 Task: Create a task  Create a new online booking system for a tour operator , assign it to team member softage.4@softage.net in the project AgileOpus and update the status of the task to  At Risk , set the priority of the task to Medium
Action: Mouse moved to (68, 54)
Screenshot: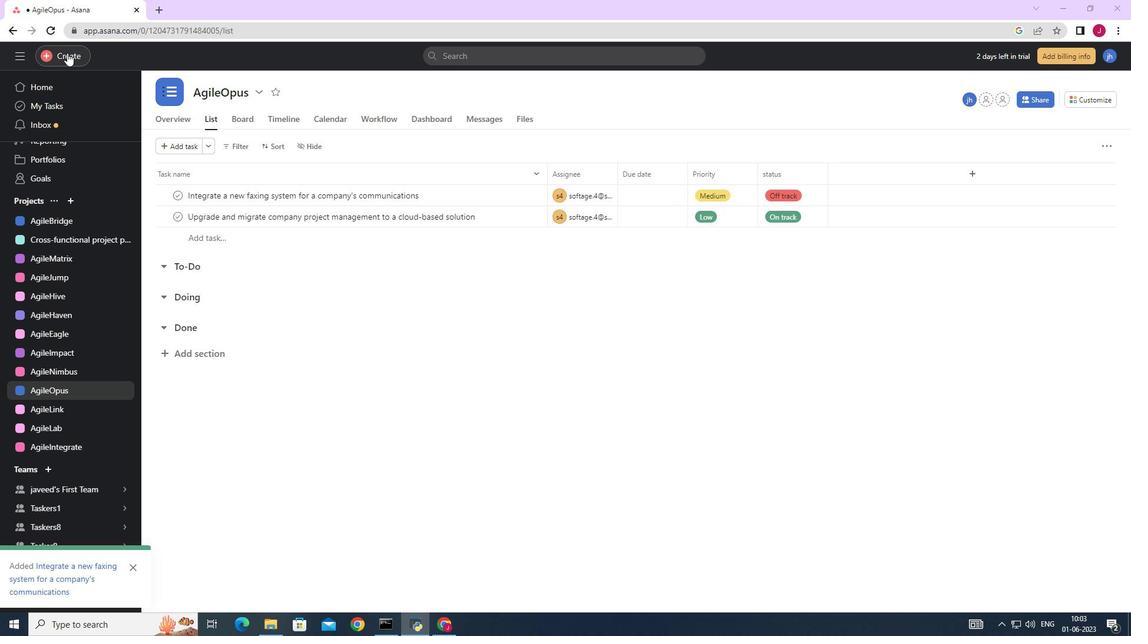 
Action: Mouse pressed left at (68, 54)
Screenshot: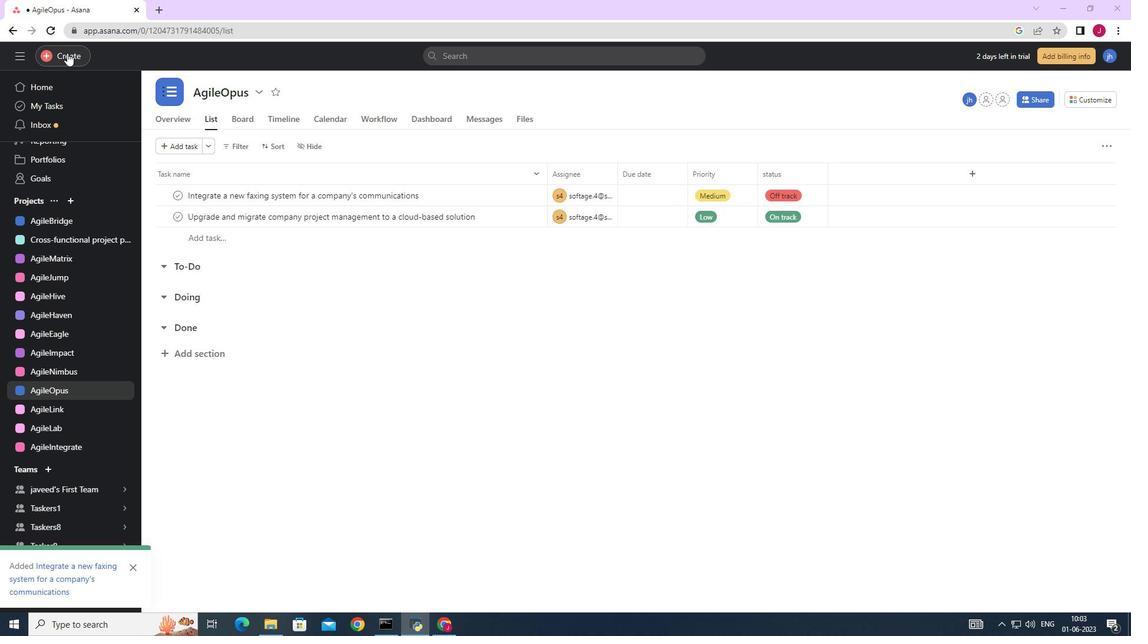 
Action: Mouse moved to (139, 57)
Screenshot: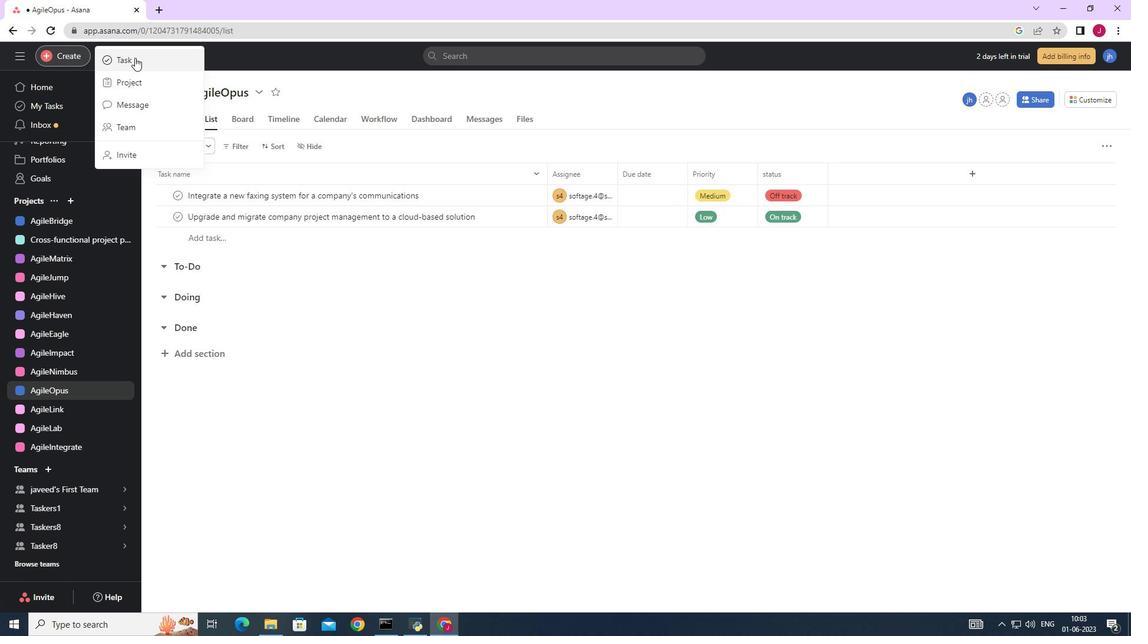 
Action: Mouse pressed left at (139, 57)
Screenshot: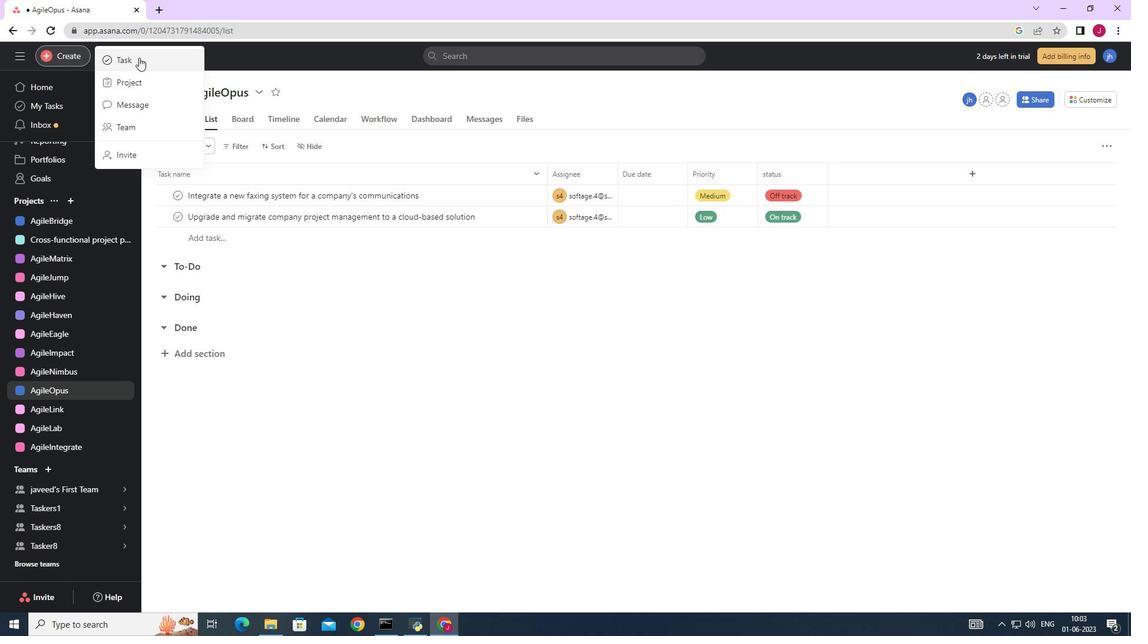 
Action: Mouse moved to (920, 392)
Screenshot: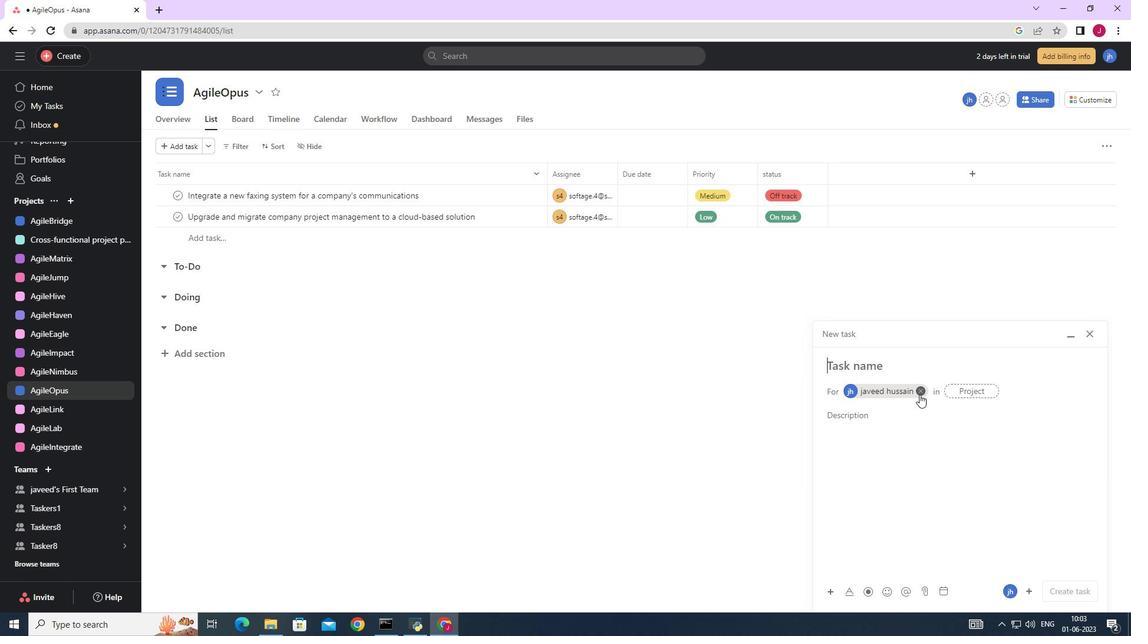 
Action: Mouse pressed left at (920, 392)
Screenshot: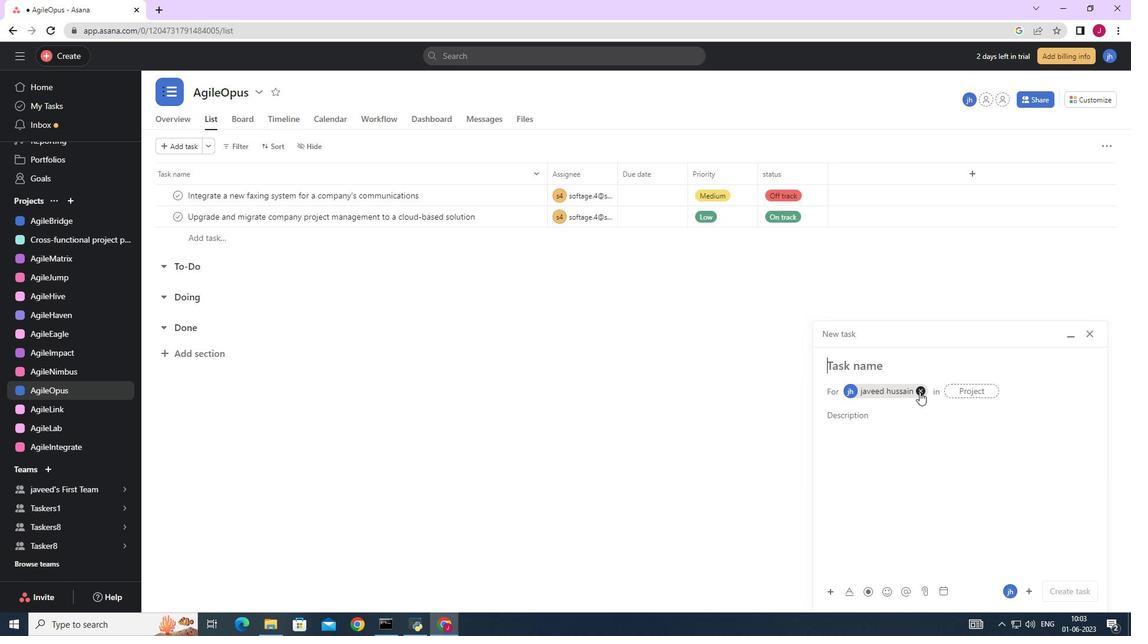 
Action: Mouse moved to (861, 372)
Screenshot: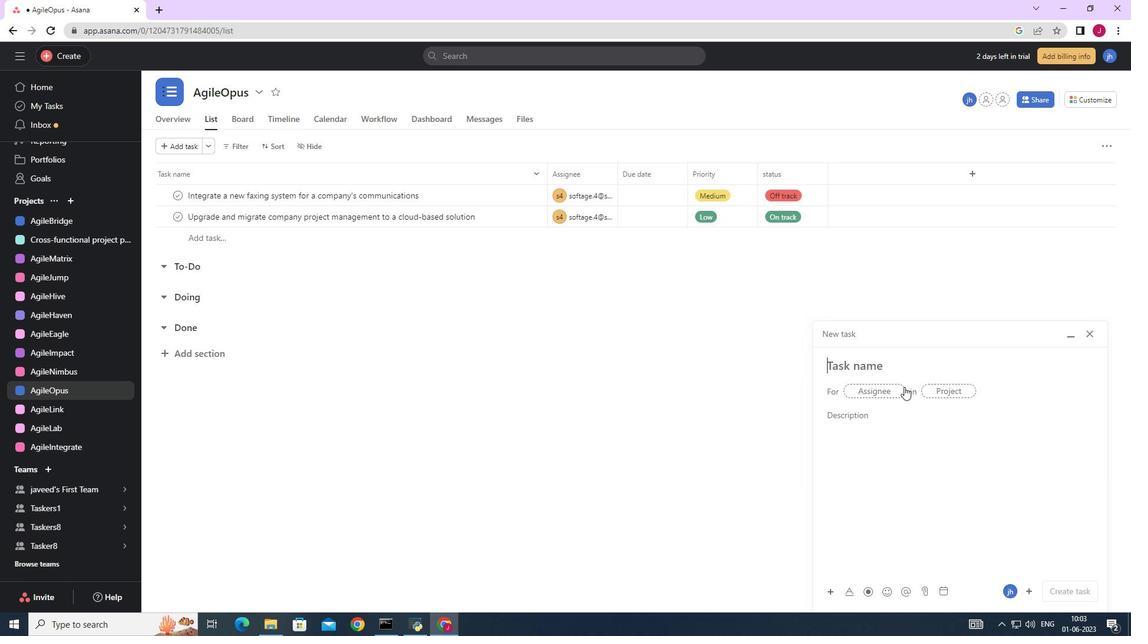 
Action: Key pressed <Key.caps_lock>C<Key.caps_lock>reate<Key.space>a<Key.space>new<Key.space>online<Key.space>booking<Key.space>system<Key.space>for<Key.space>a<Key.space>tour<Key.space>operator
Screenshot: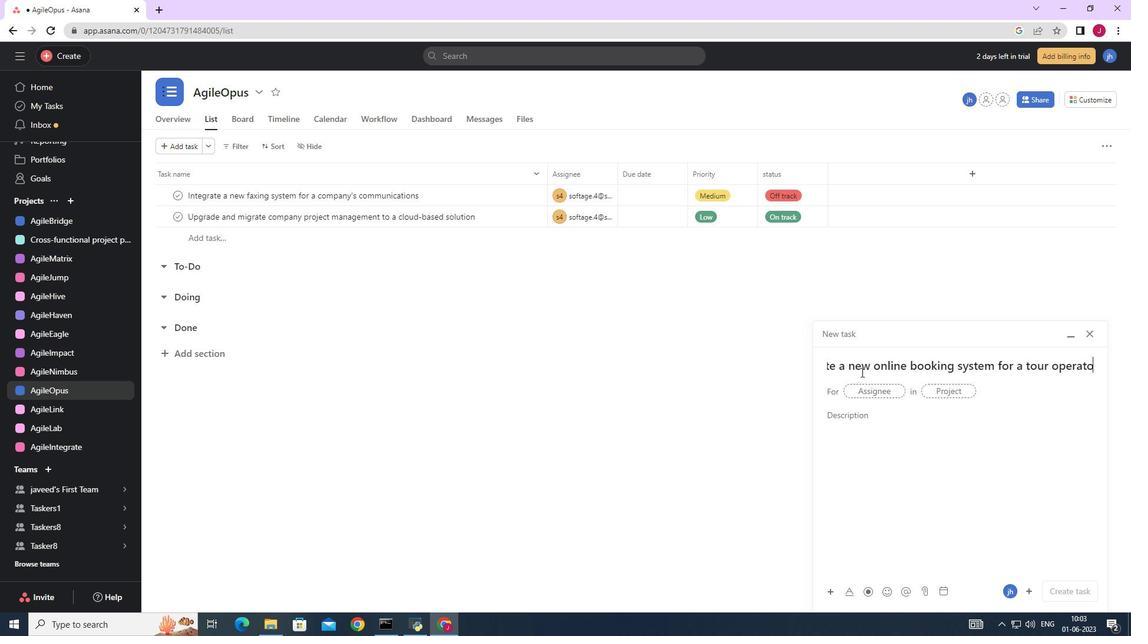 
Action: Mouse moved to (872, 386)
Screenshot: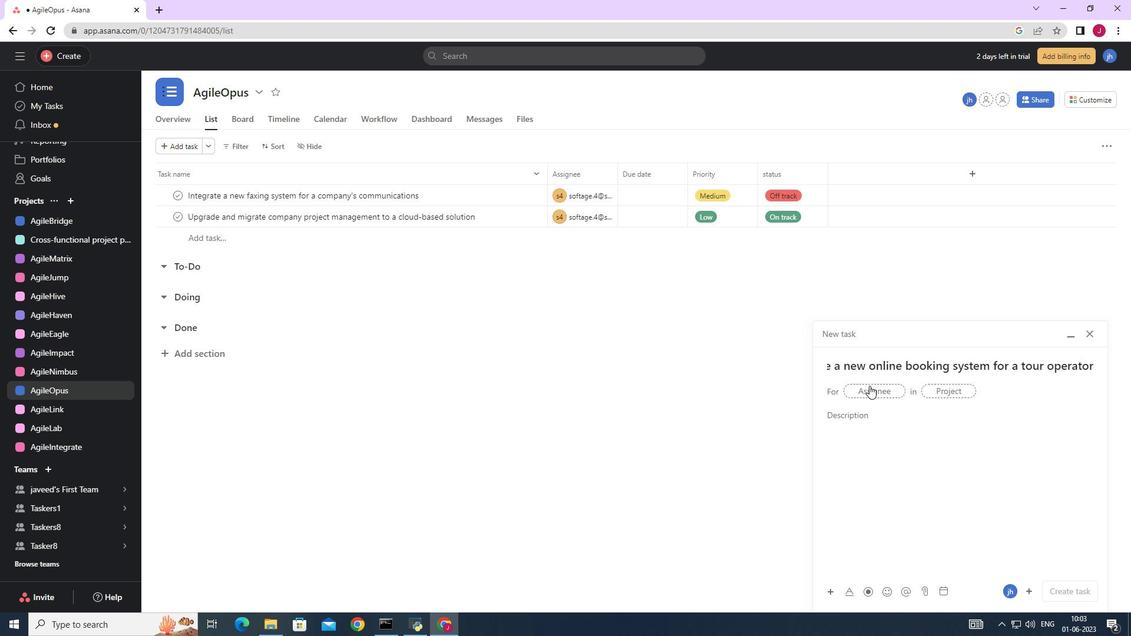 
Action: Mouse pressed left at (872, 386)
Screenshot: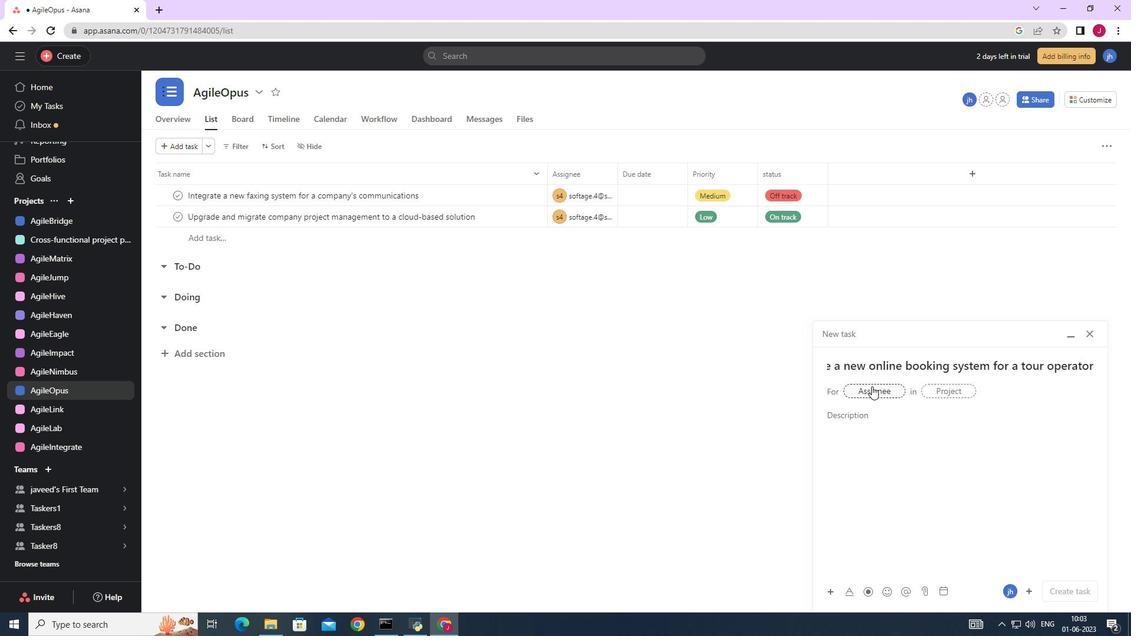 
Action: Key pressed softage.2
Screenshot: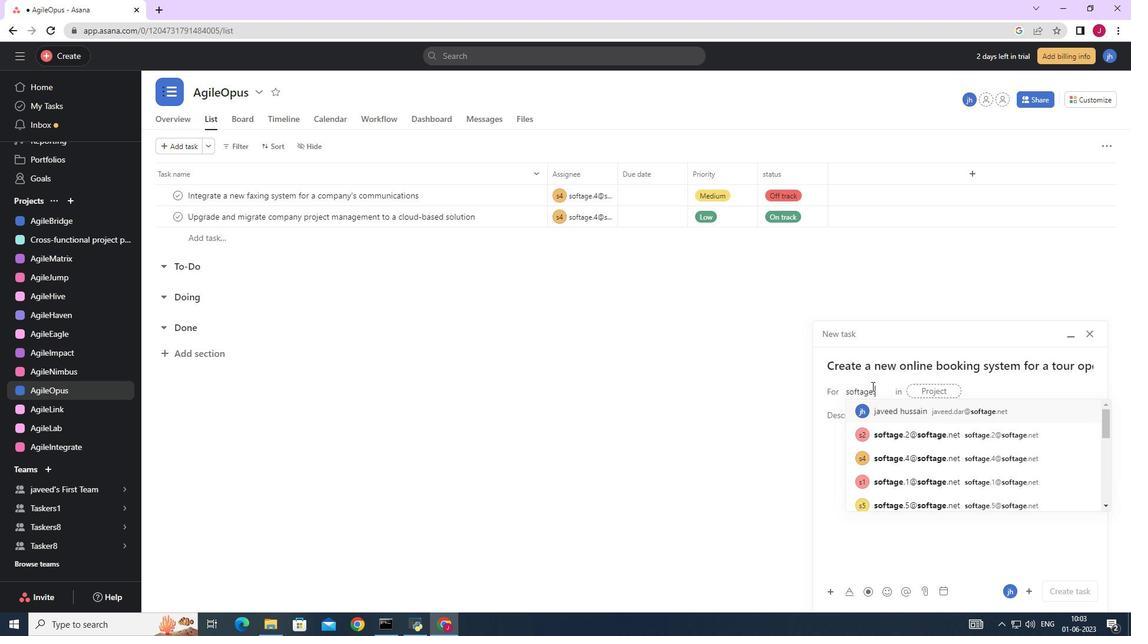 
Action: Mouse moved to (915, 412)
Screenshot: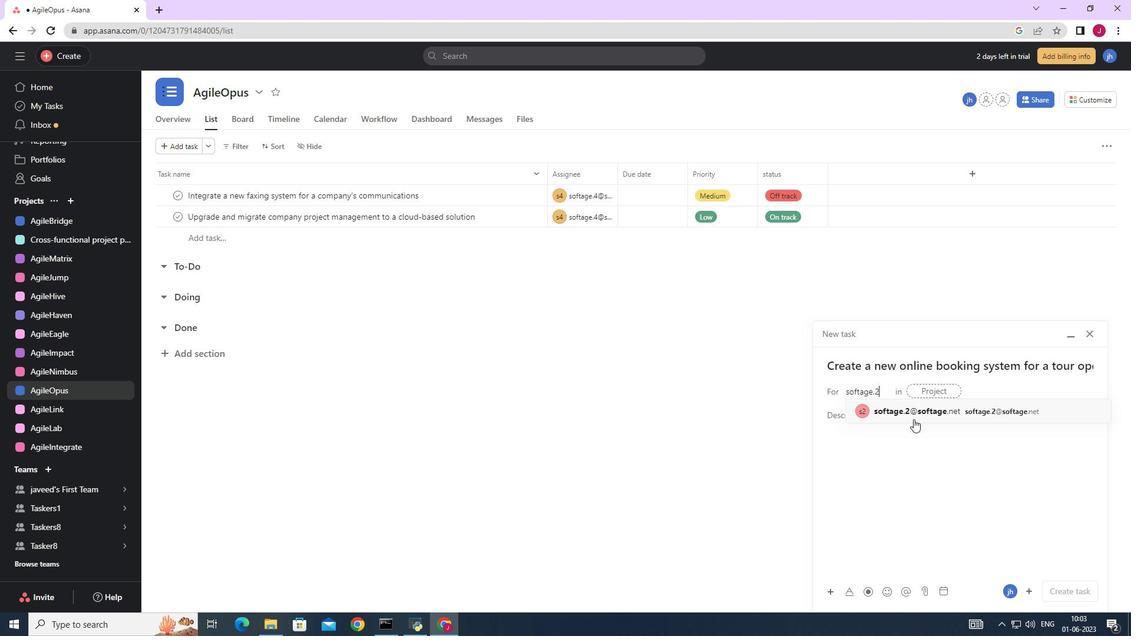 
Action: Mouse pressed left at (915, 412)
Screenshot: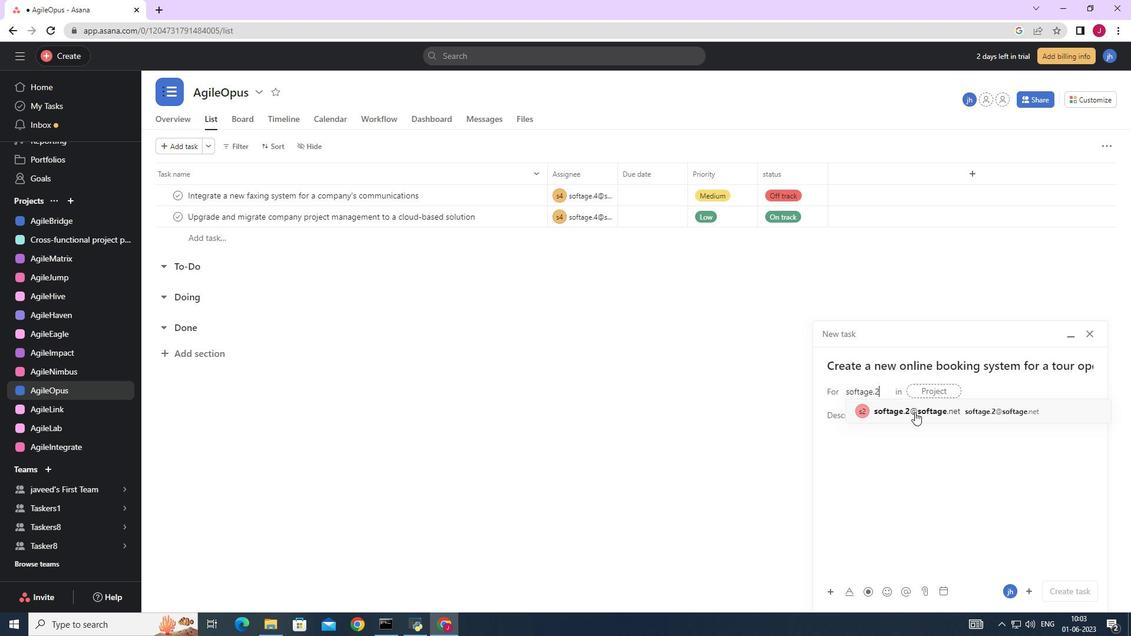
Action: Mouse moved to (734, 412)
Screenshot: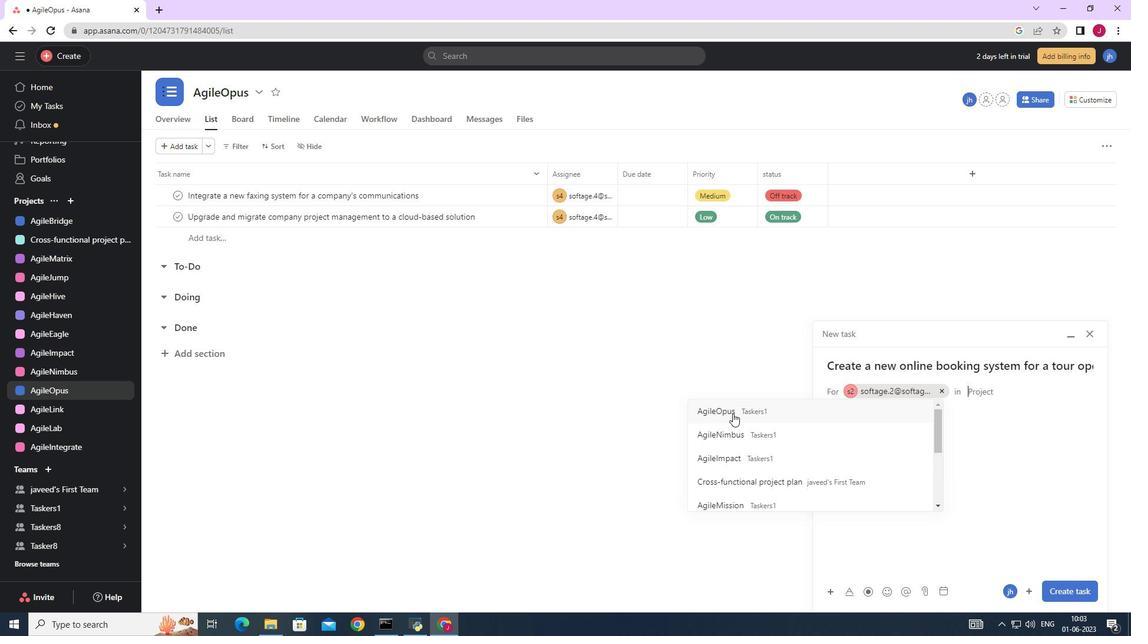 
Action: Mouse pressed left at (734, 412)
Screenshot: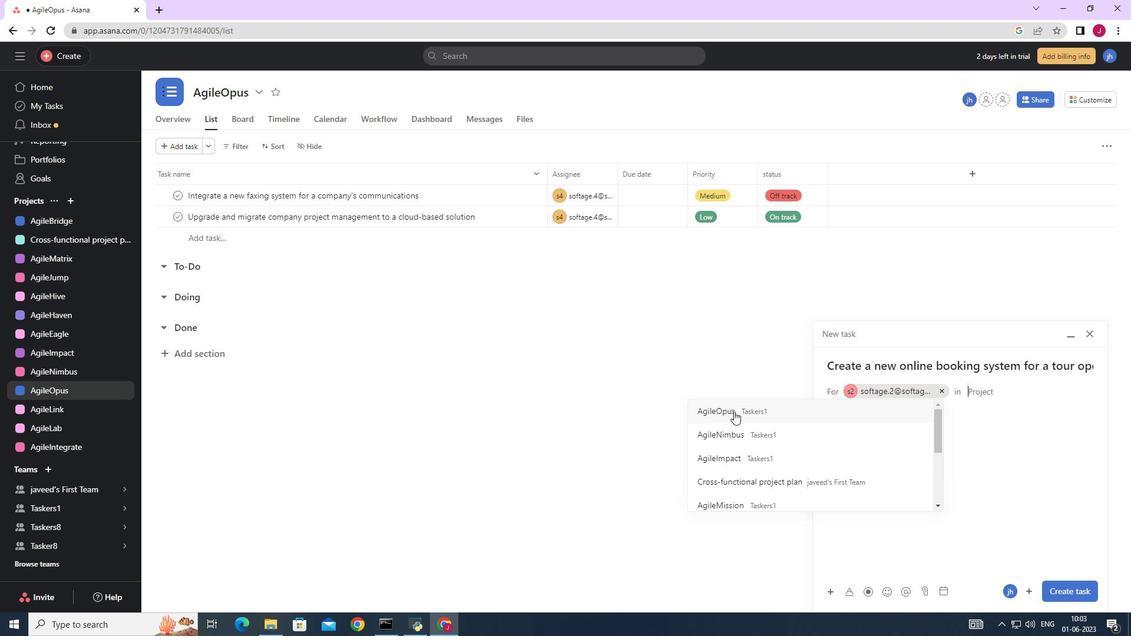 
Action: Mouse moved to (881, 417)
Screenshot: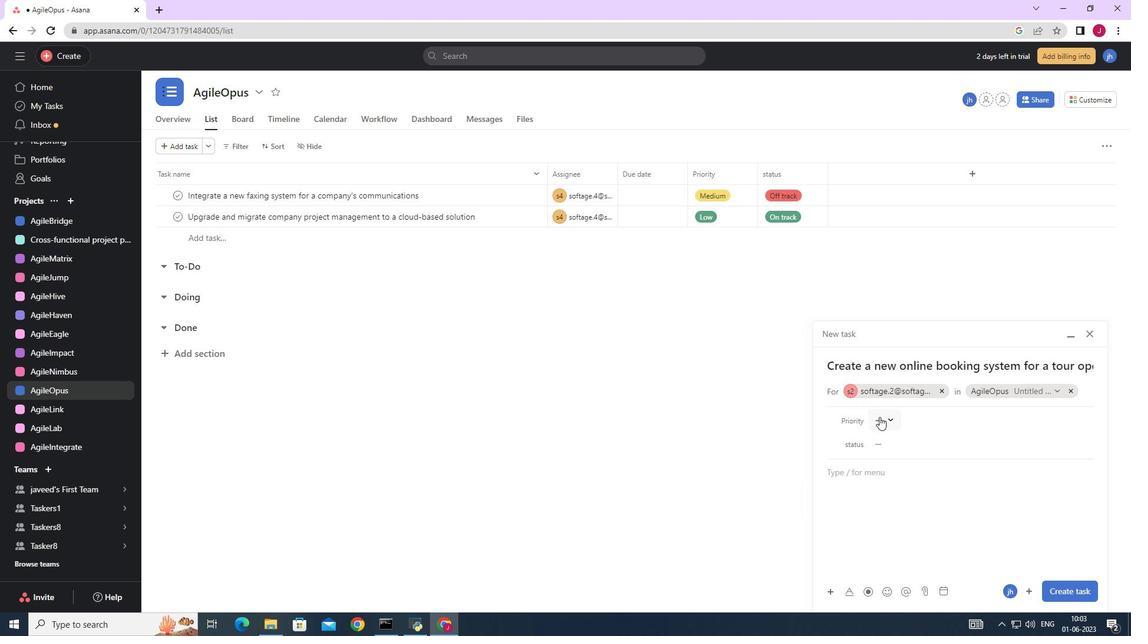 
Action: Mouse pressed left at (881, 417)
Screenshot: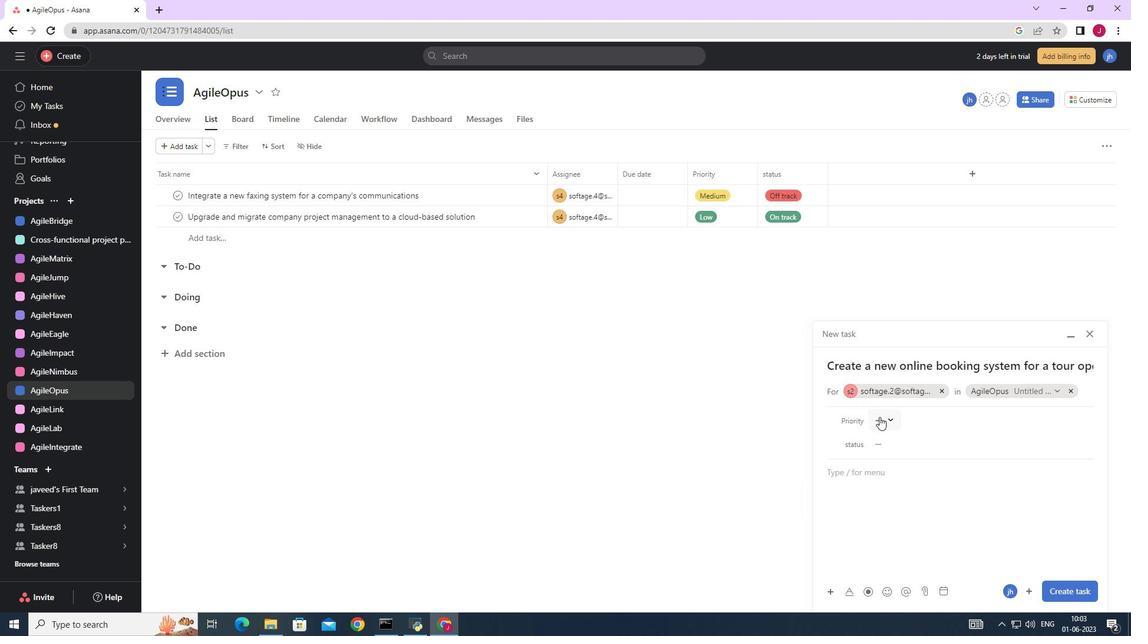 
Action: Mouse moved to (916, 481)
Screenshot: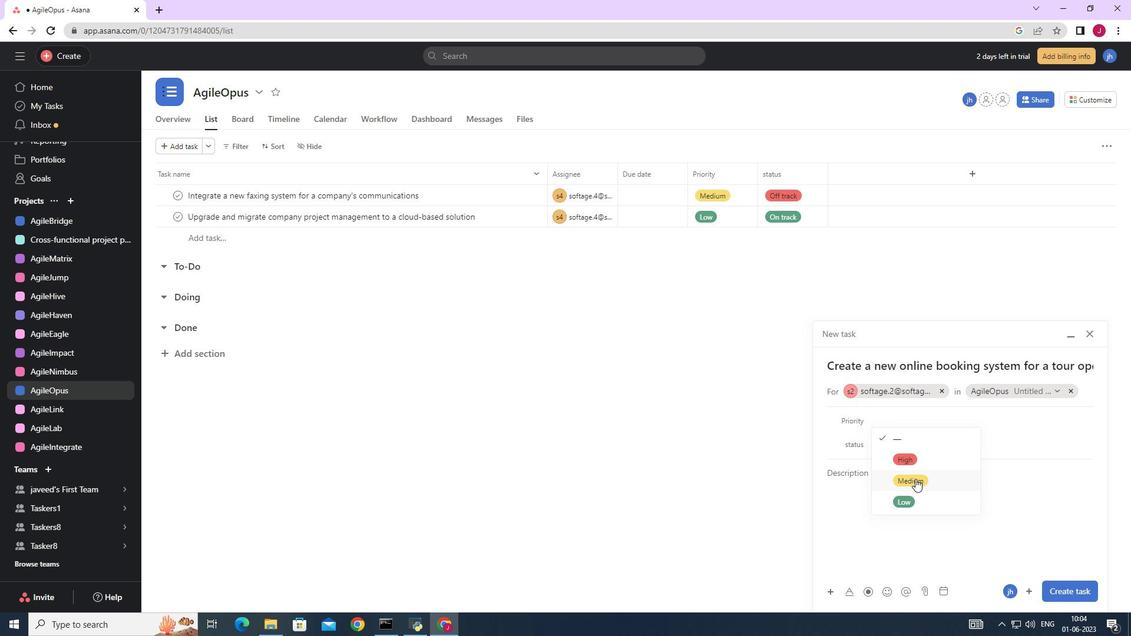 
Action: Mouse pressed left at (916, 481)
Screenshot: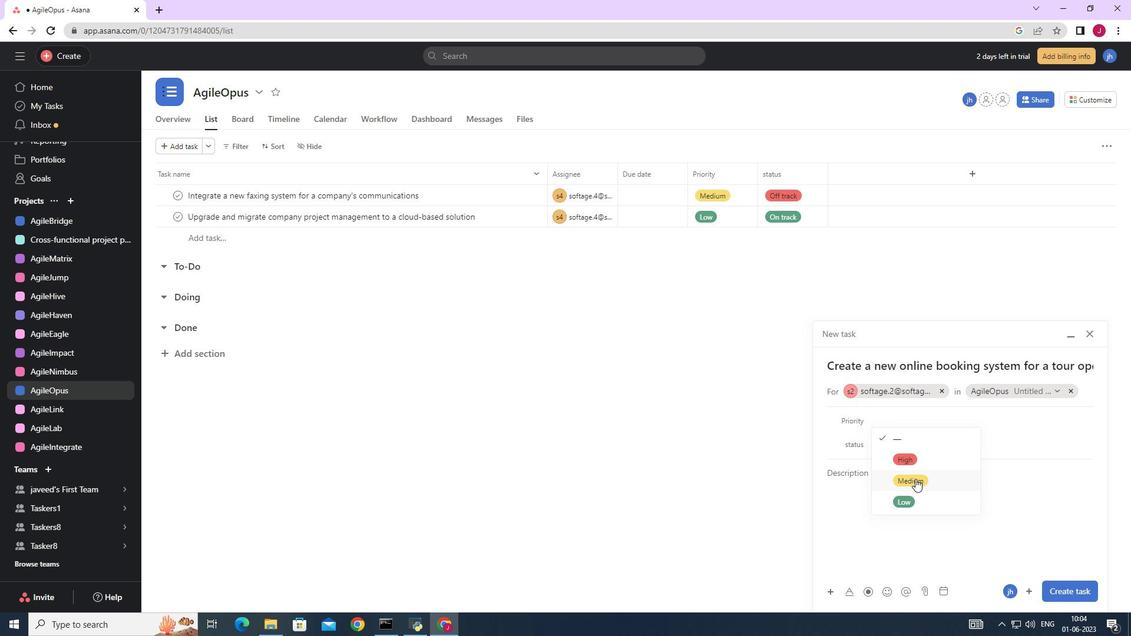 
Action: Mouse moved to (891, 441)
Screenshot: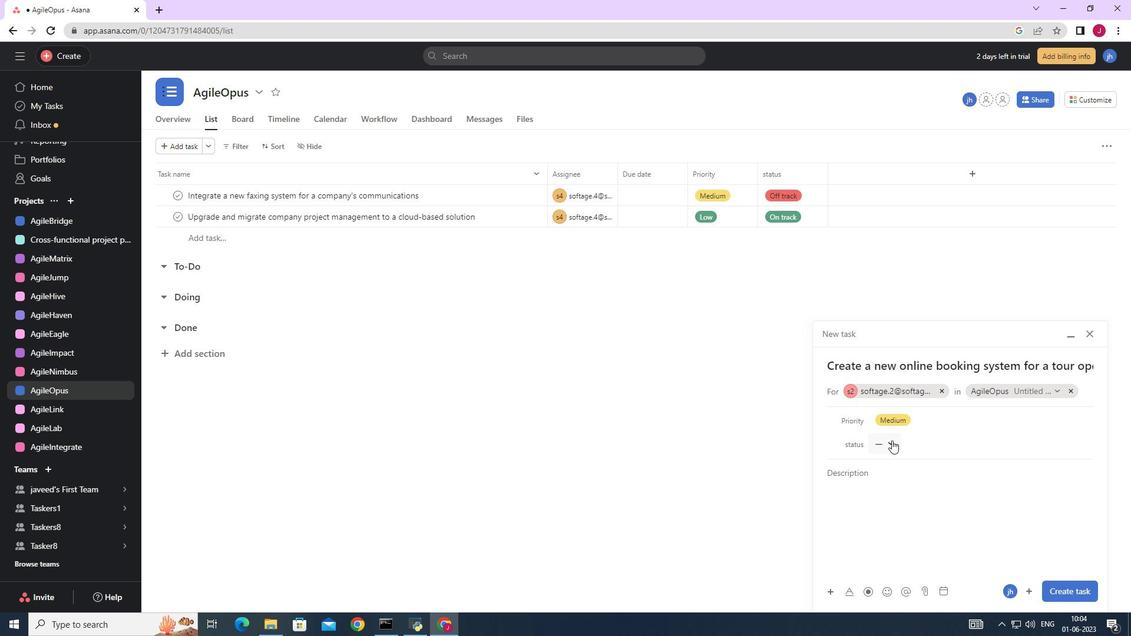 
Action: Mouse pressed left at (891, 441)
Screenshot: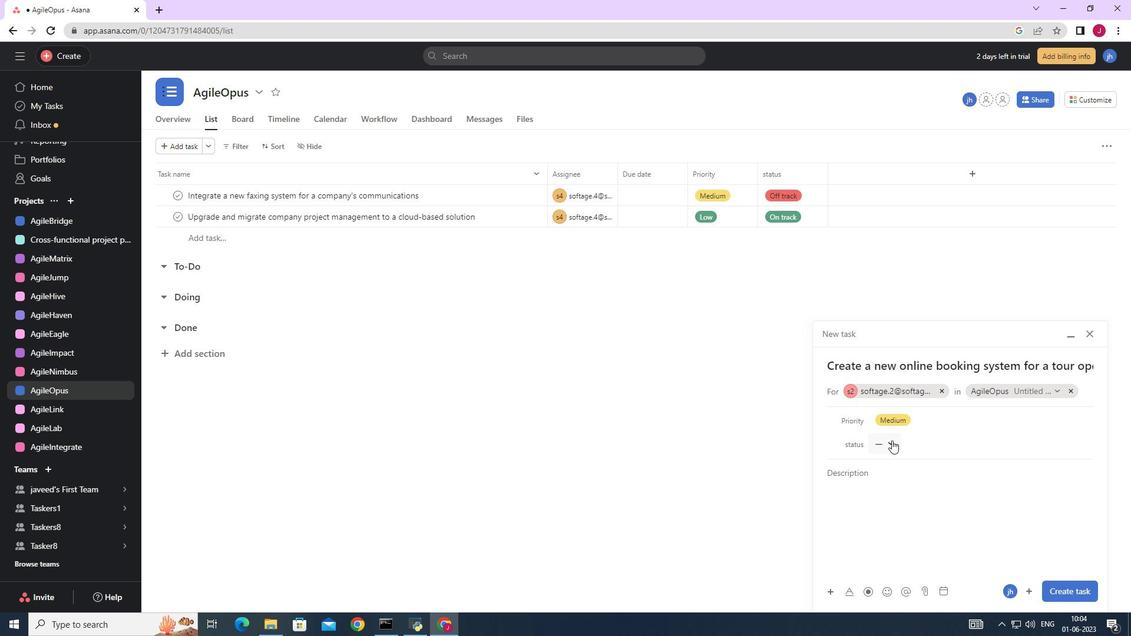 
Action: Mouse moved to (905, 526)
Screenshot: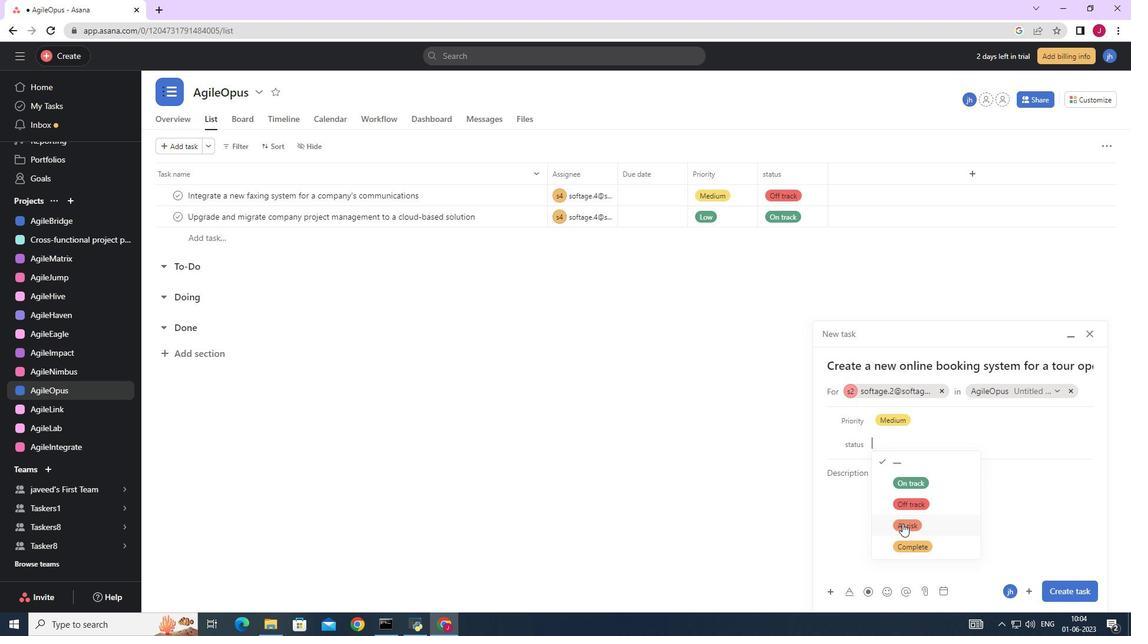 
Action: Mouse pressed left at (905, 526)
Screenshot: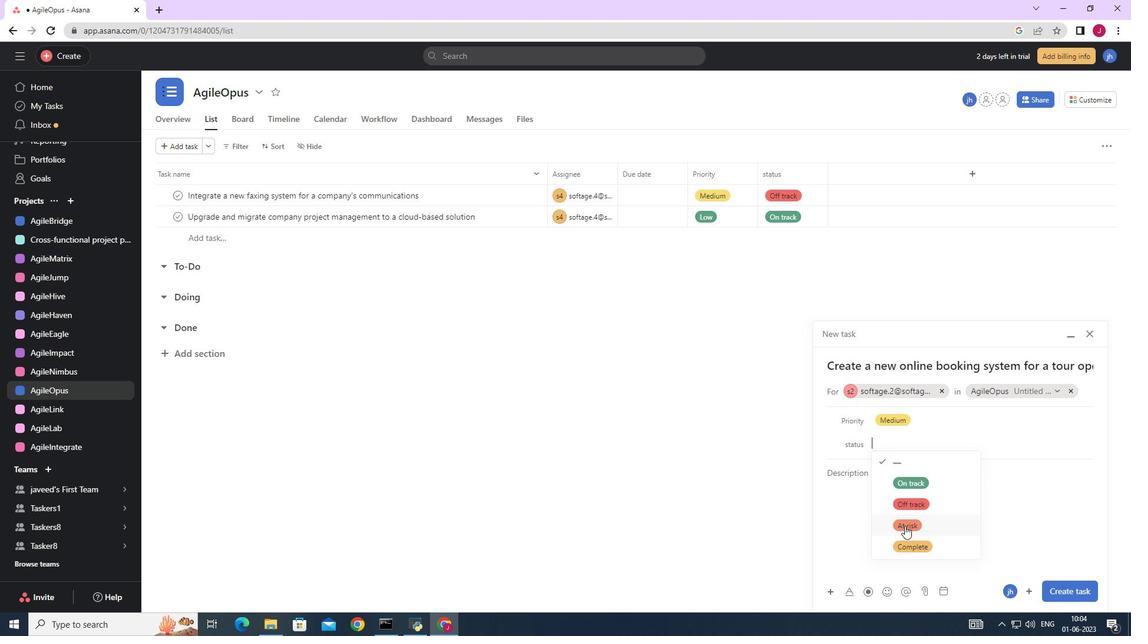 
Action: Mouse moved to (1075, 588)
Screenshot: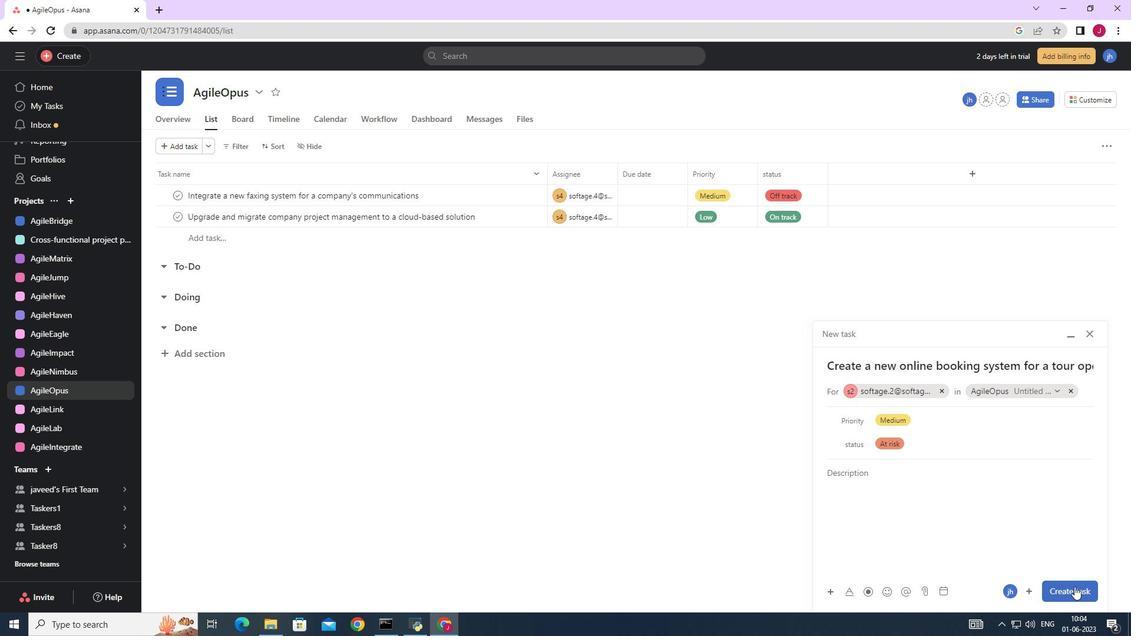 
Action: Mouse pressed left at (1075, 588)
Screenshot: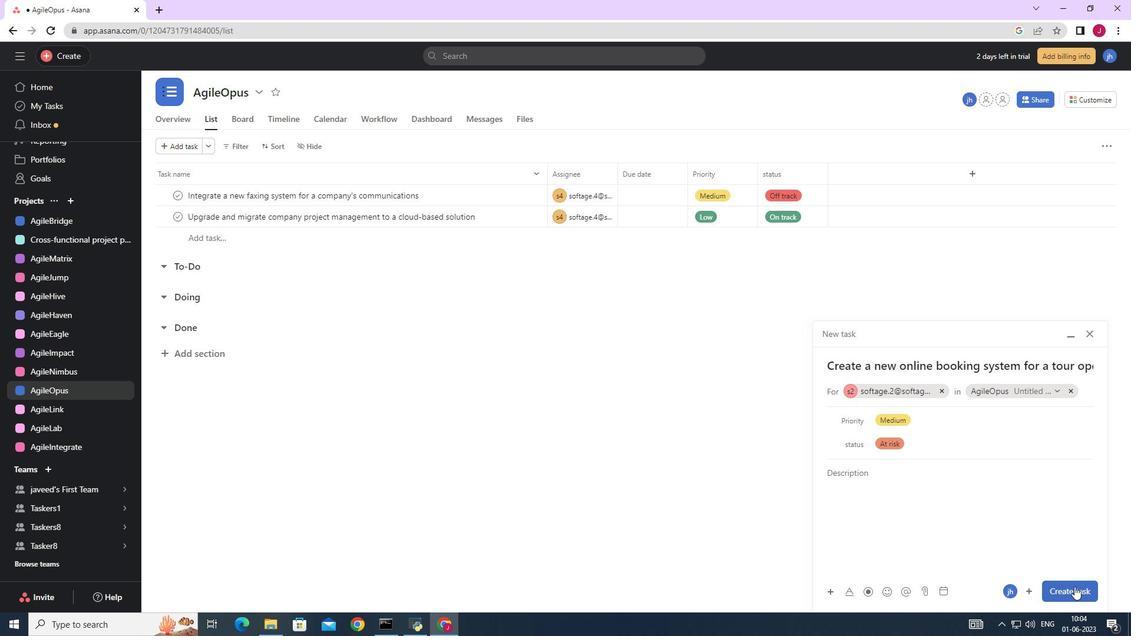 
Action: Mouse moved to (1071, 588)
Screenshot: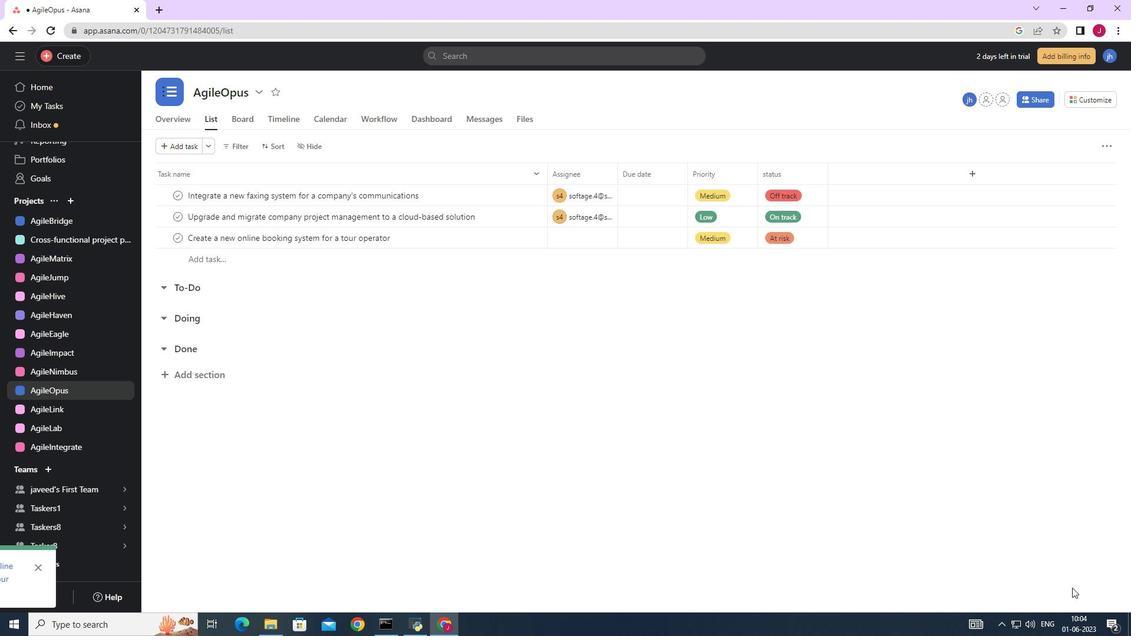 
